 Task: Apply italics on text "computer".
Action: Mouse moved to (539, 137)
Screenshot: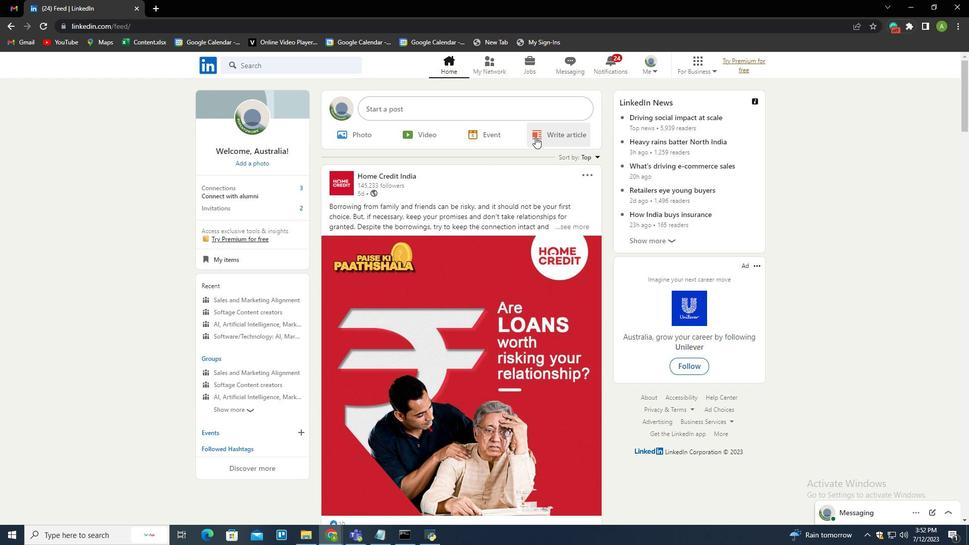 
Action: Mouse pressed left at (539, 137)
Screenshot: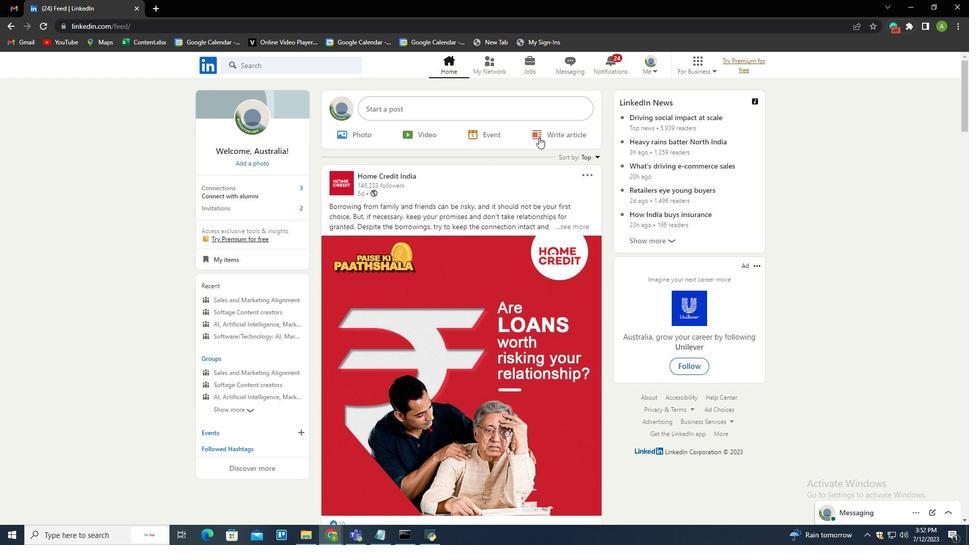 
Action: Mouse moved to (355, 86)
Screenshot: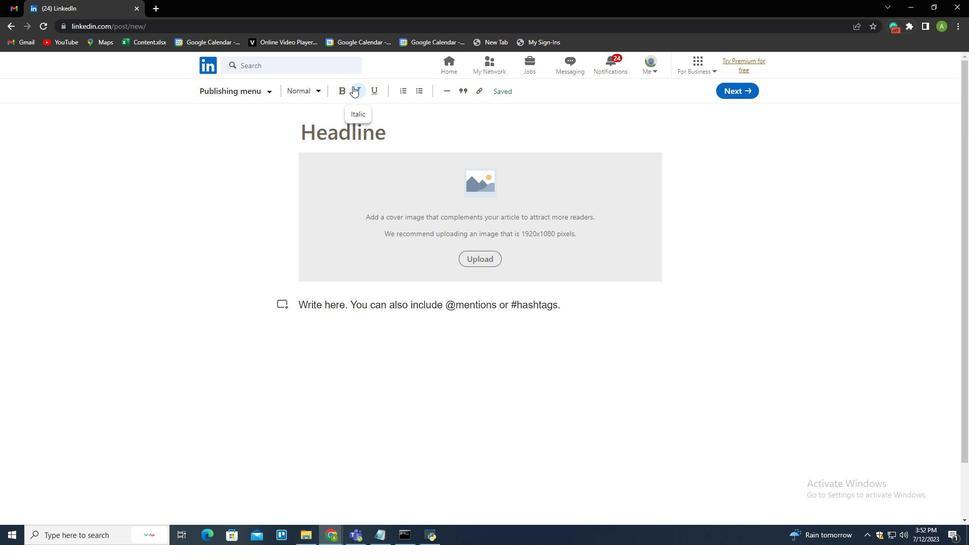 
Action: Mouse pressed left at (355, 86)
Screenshot: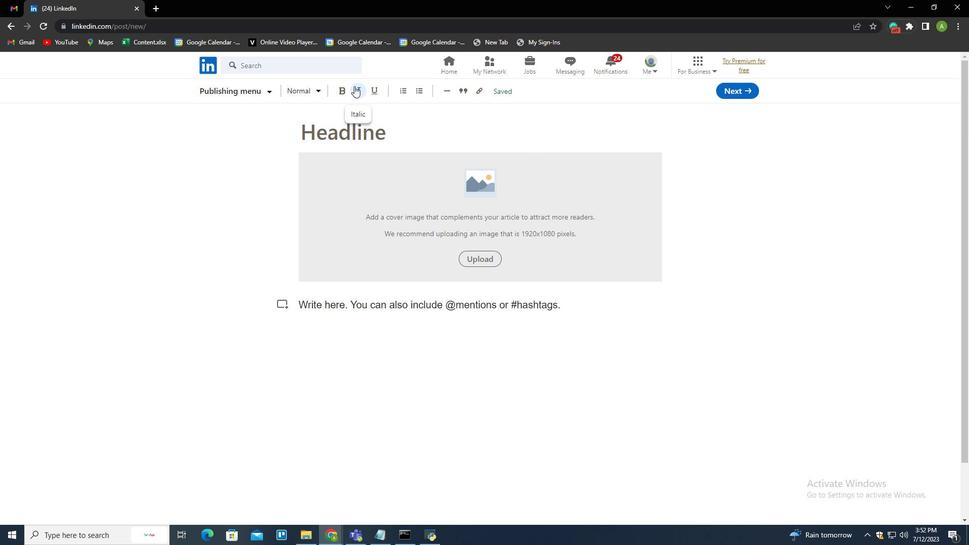 
Action: Mouse moved to (394, 338)
Screenshot: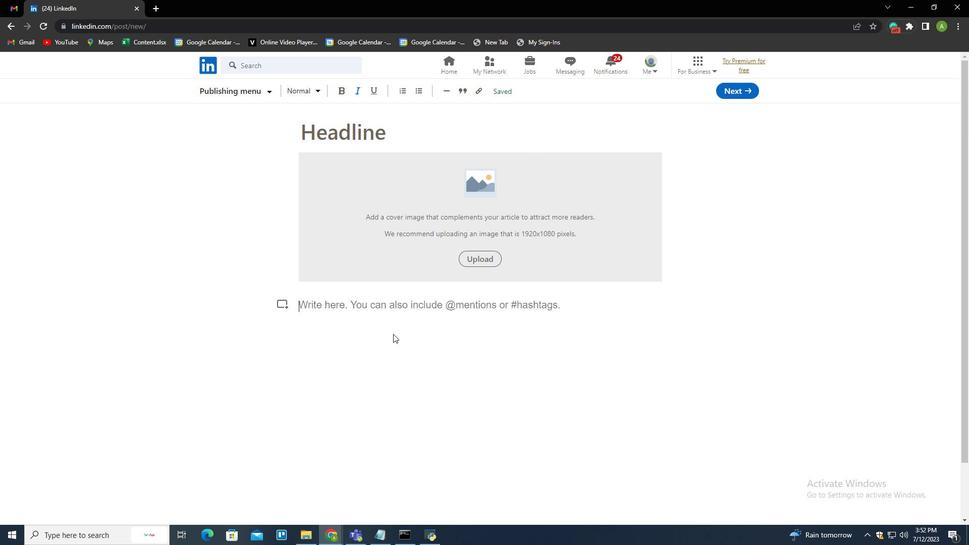 
Action: Key pressed computer
Screenshot: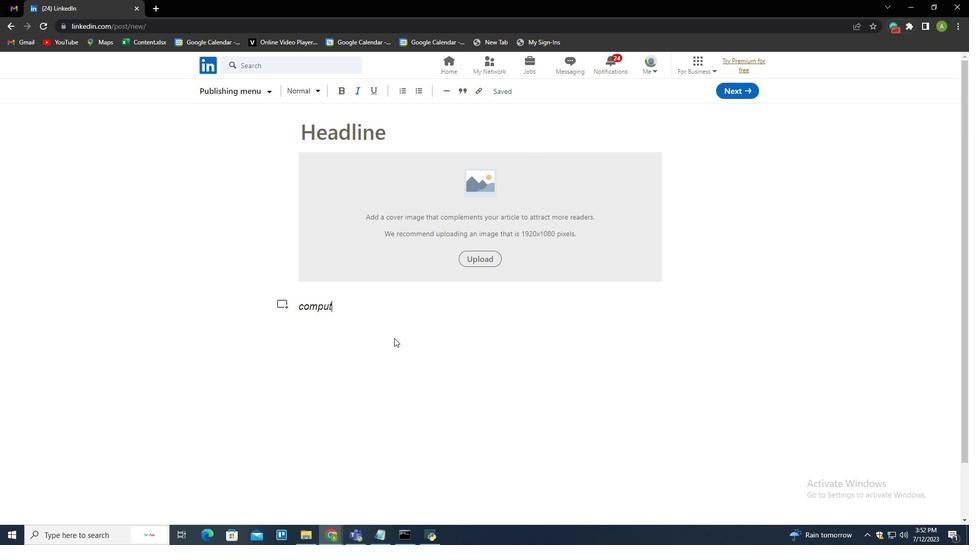 
